 Task: Get in touch with a Redfin agent with the phone number "(717) 550-1675" for the street address "313 Moonbeam Dr, Placentia".
Action: Mouse moved to (896, 184)
Screenshot: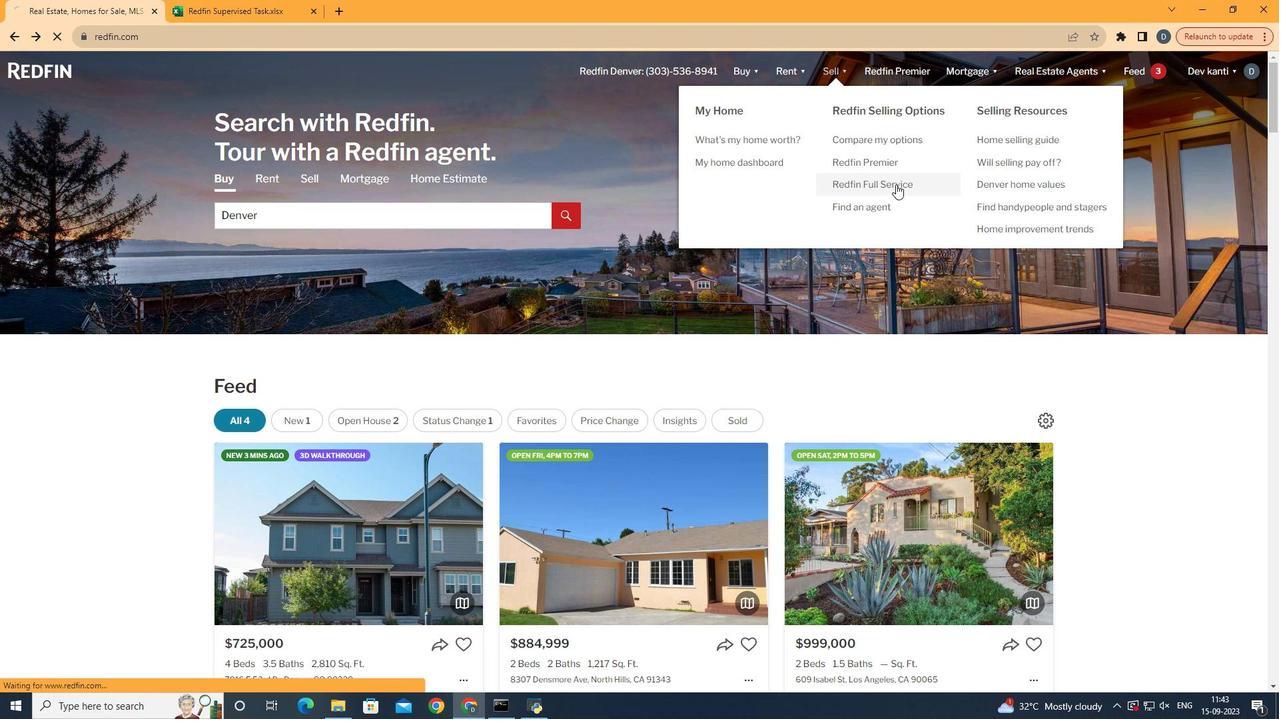
Action: Mouse pressed left at (896, 184)
Screenshot: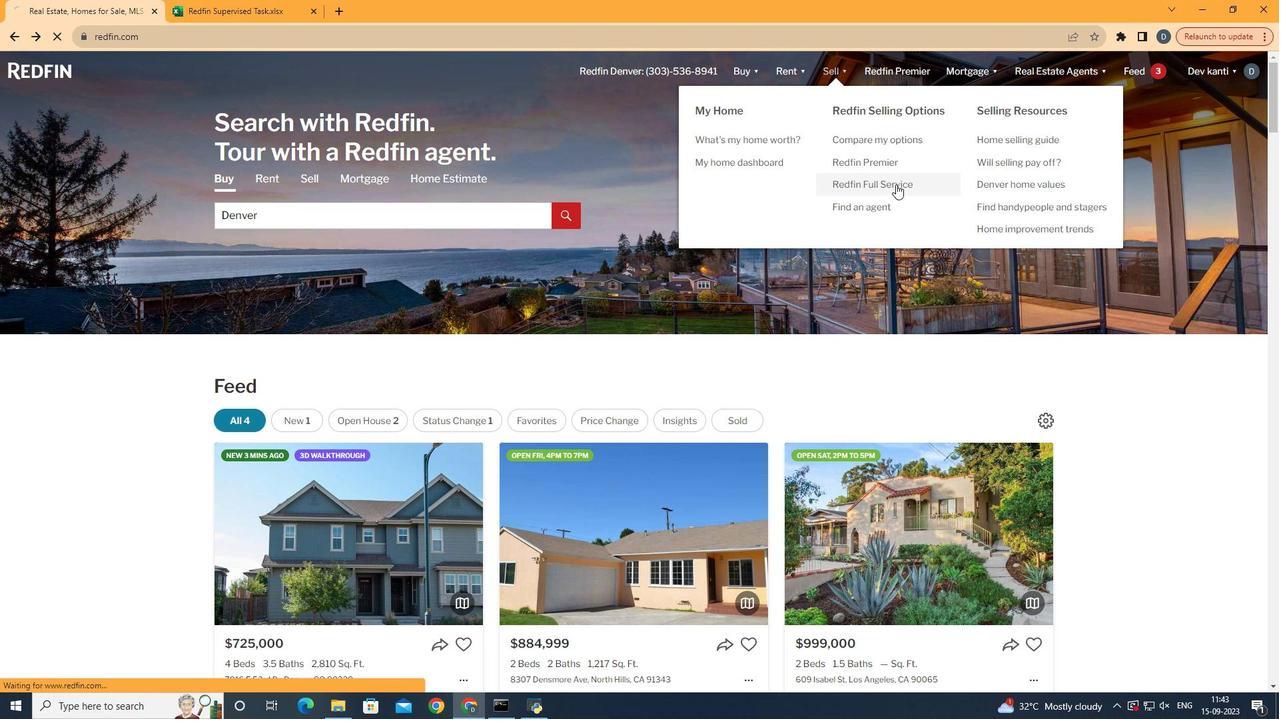 
Action: Mouse moved to (791, 476)
Screenshot: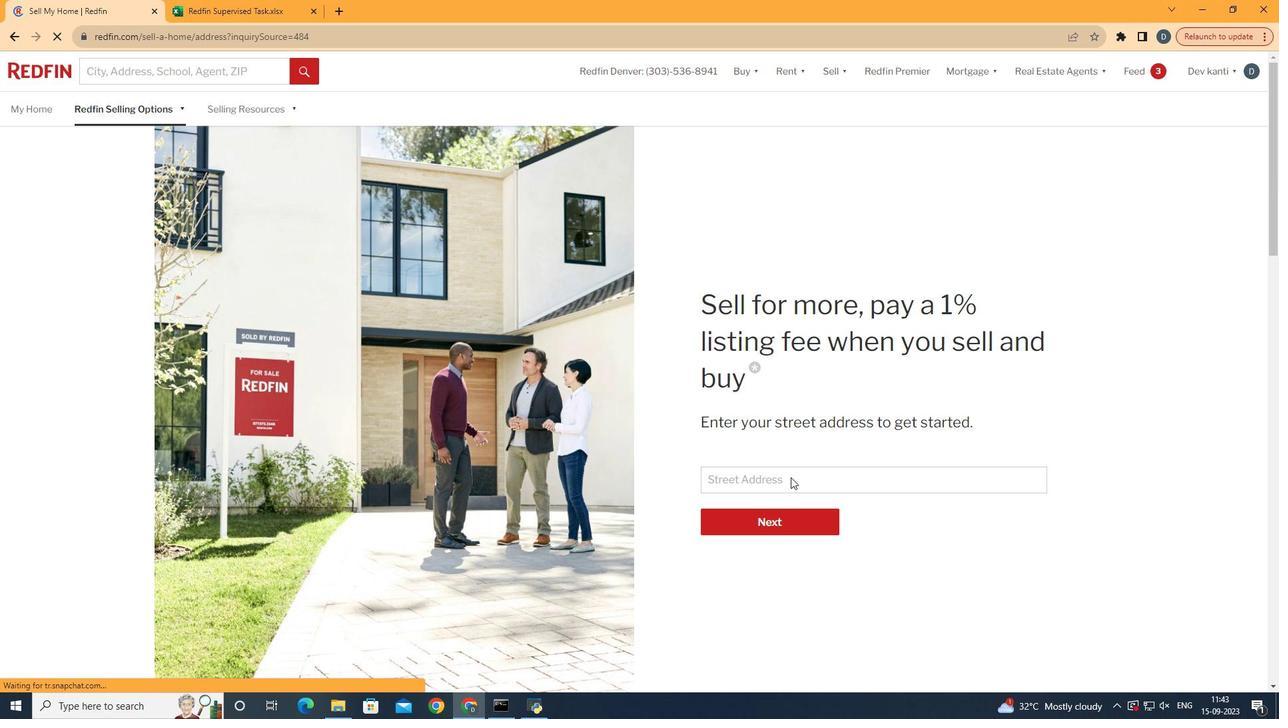 
Action: Mouse pressed left at (791, 476)
Screenshot: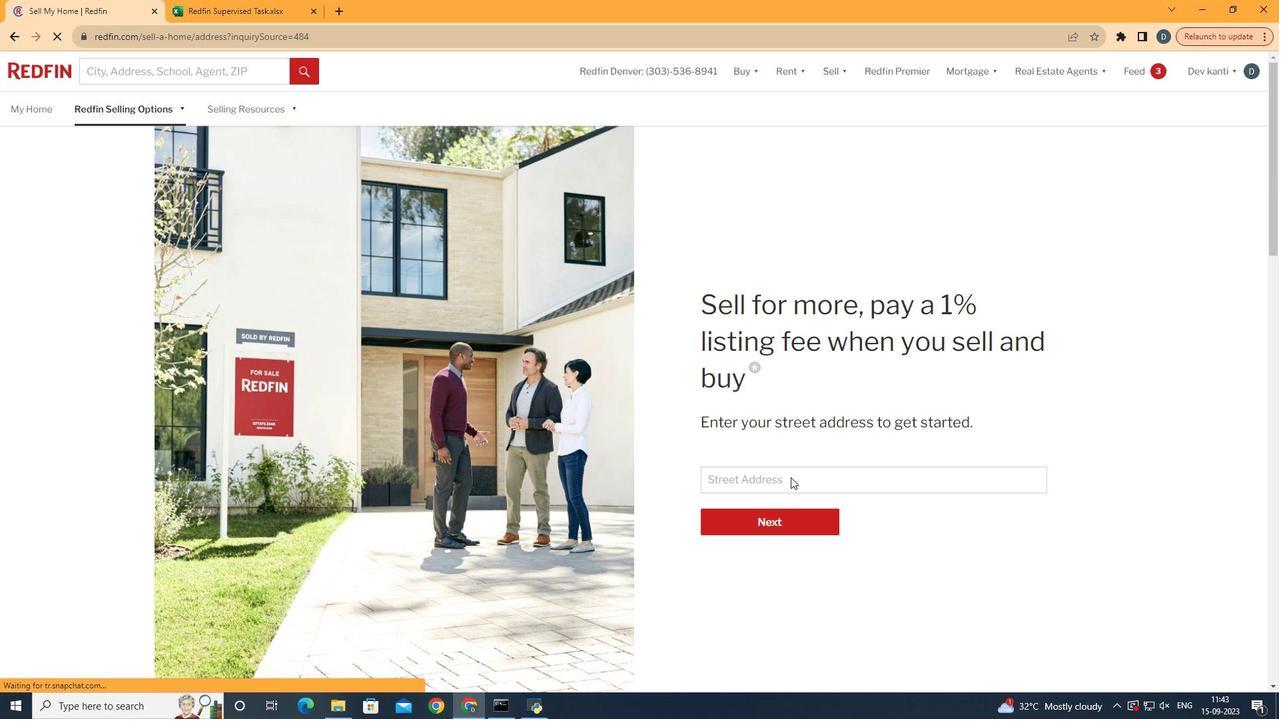 
Action: Mouse moved to (790, 478)
Screenshot: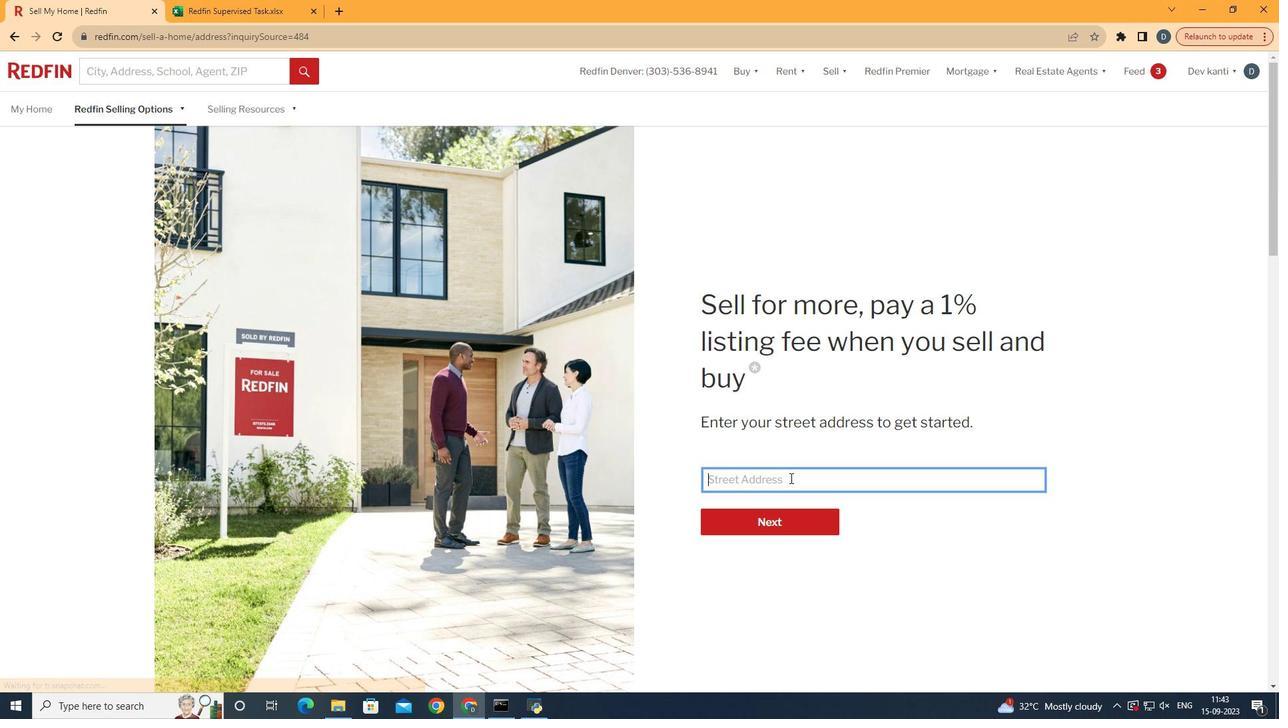 
Action: Mouse pressed left at (790, 478)
Screenshot: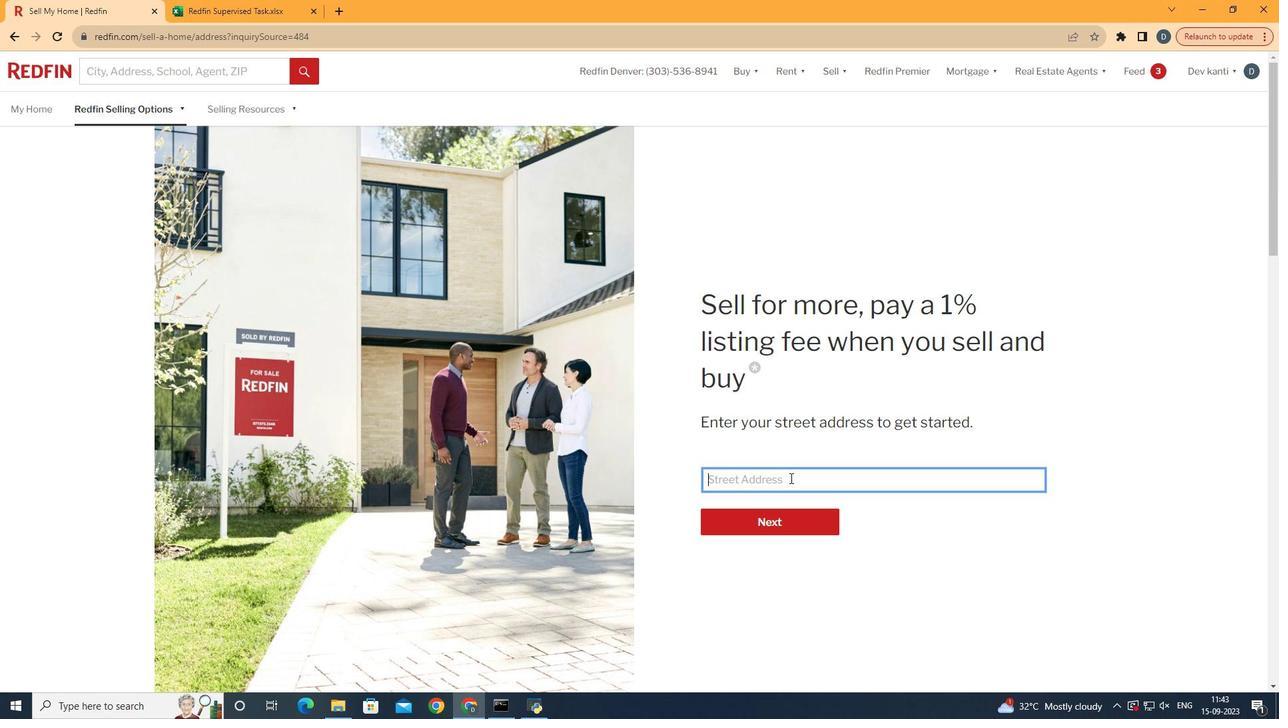 
Action: Key pressed 313<Key.space><Key.shift>Moonbea
Screenshot: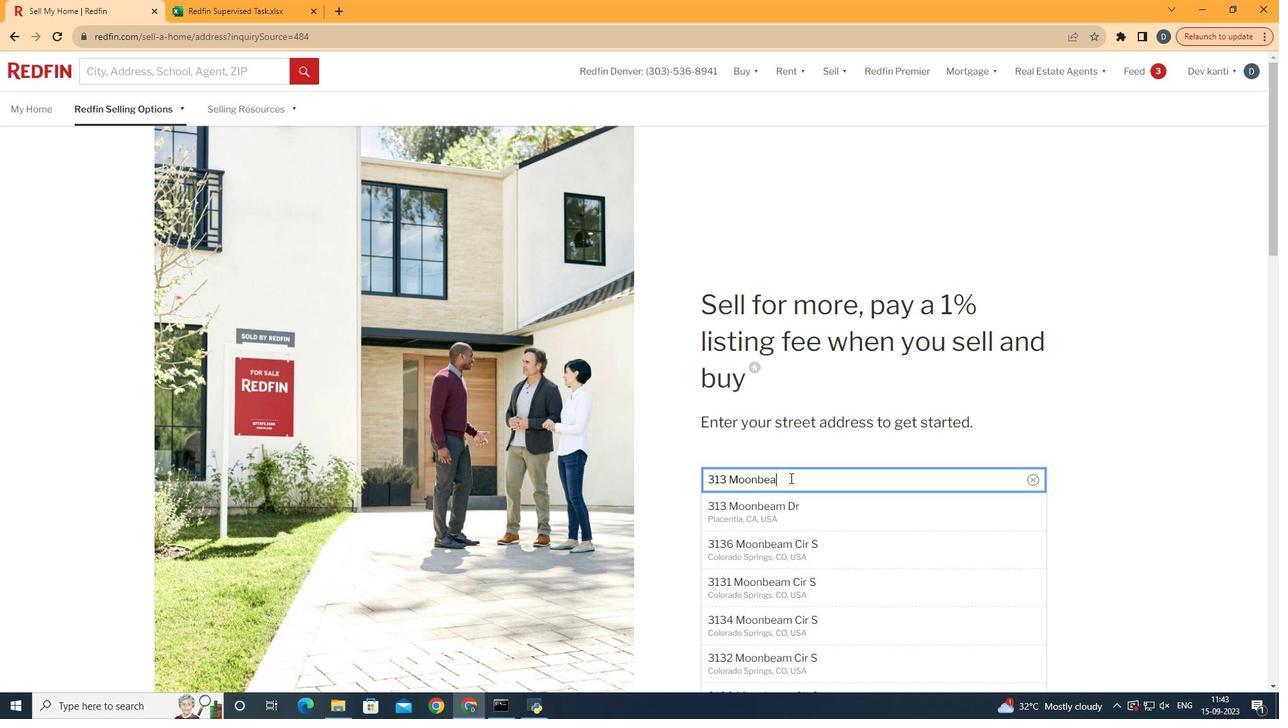 
Action: Mouse moved to (799, 517)
Screenshot: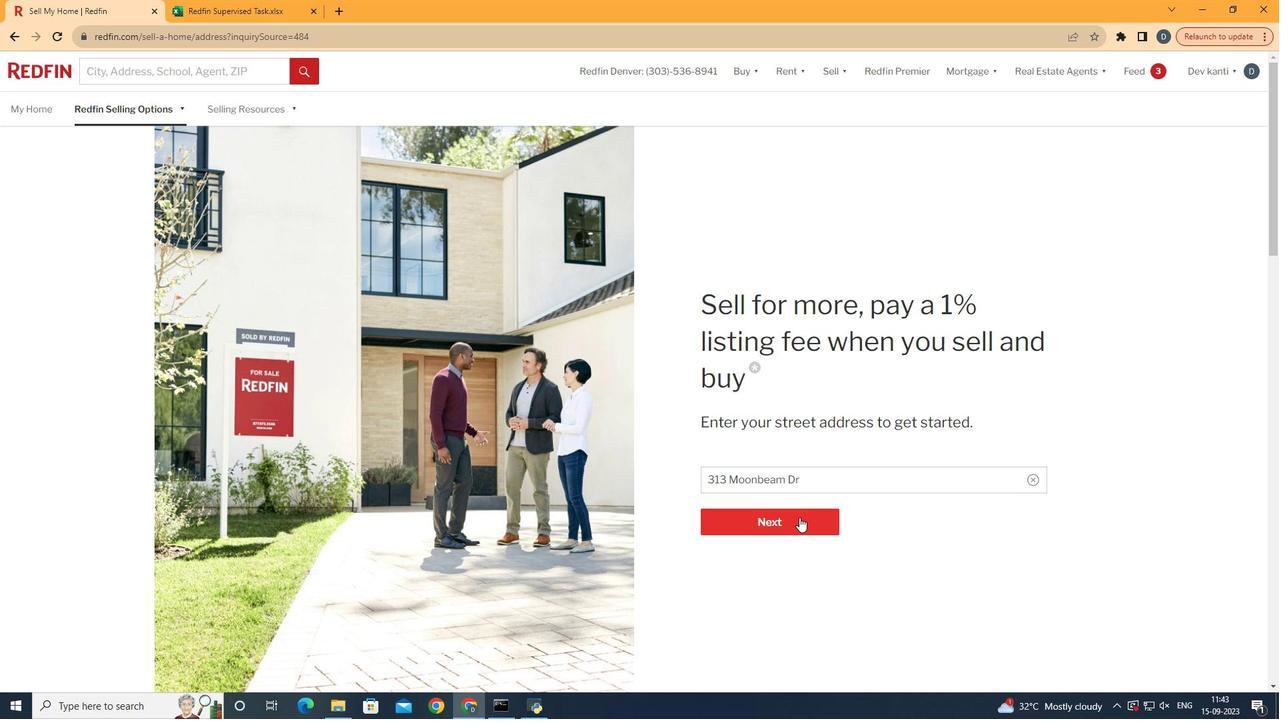 
Action: Mouse pressed left at (799, 517)
Screenshot: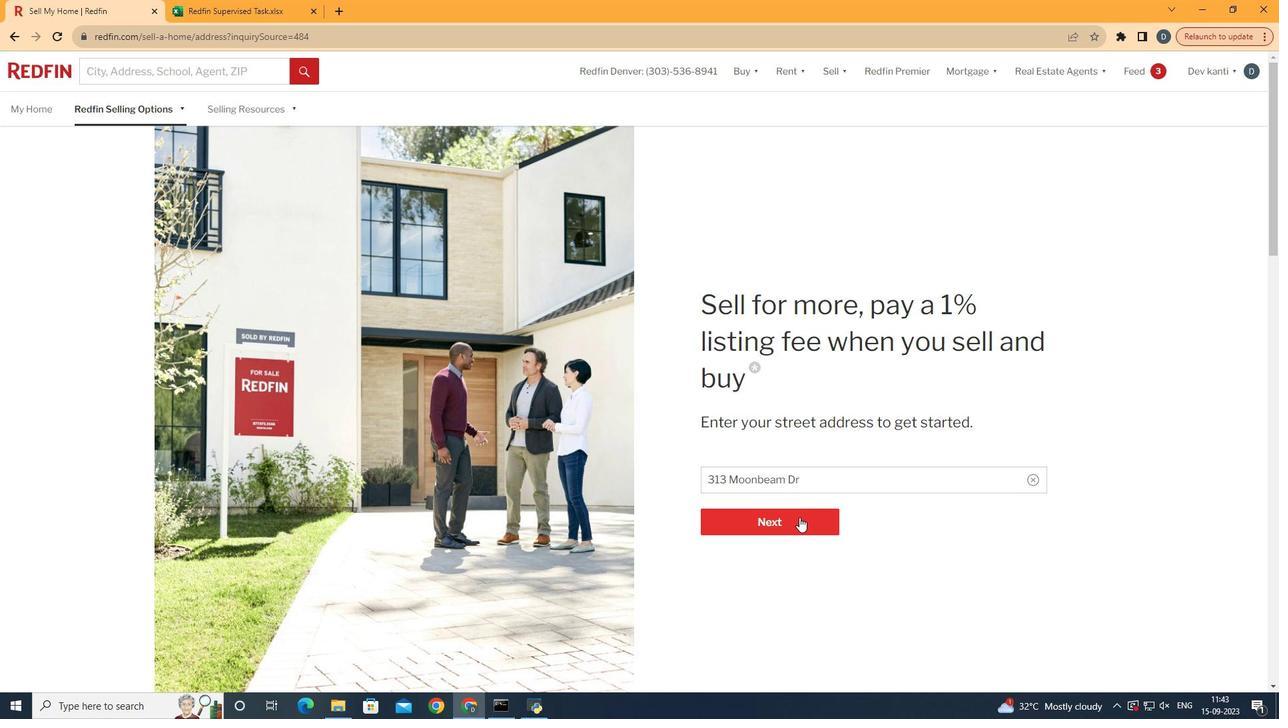 
Action: Mouse moved to (801, 515)
Screenshot: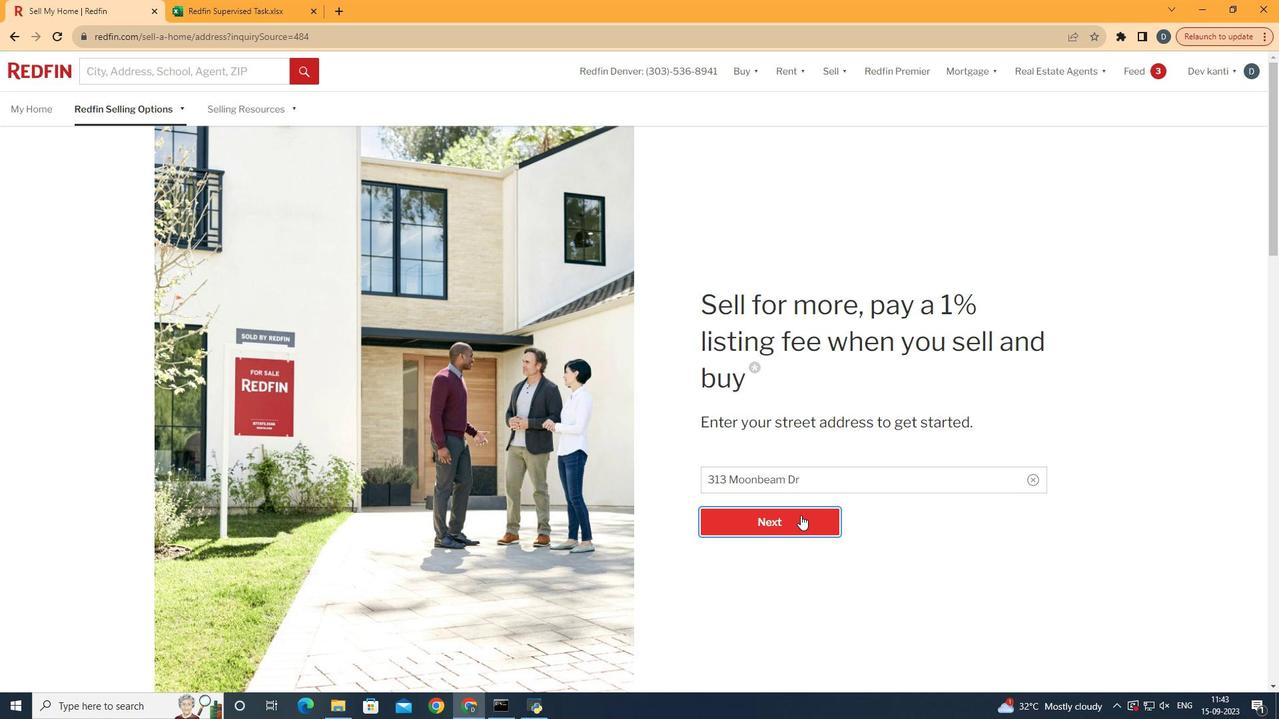 
Action: Mouse pressed left at (801, 515)
Screenshot: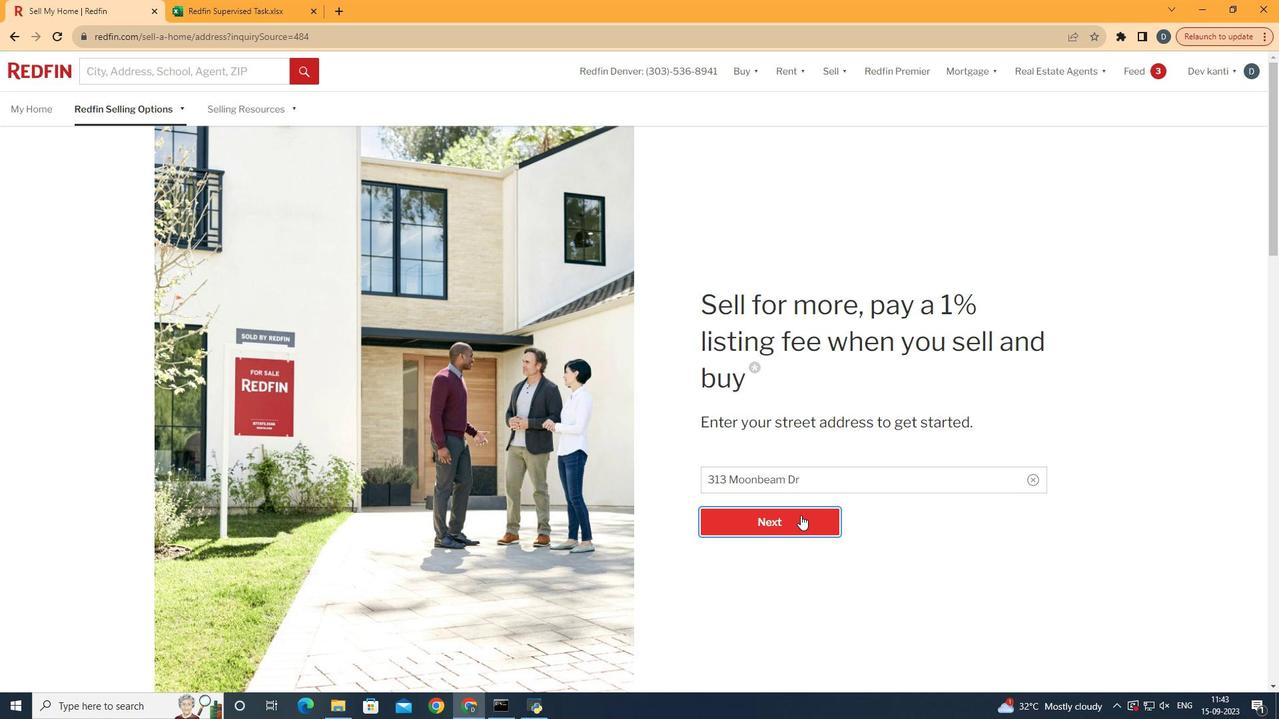
Action: Mouse moved to (393, 573)
Screenshot: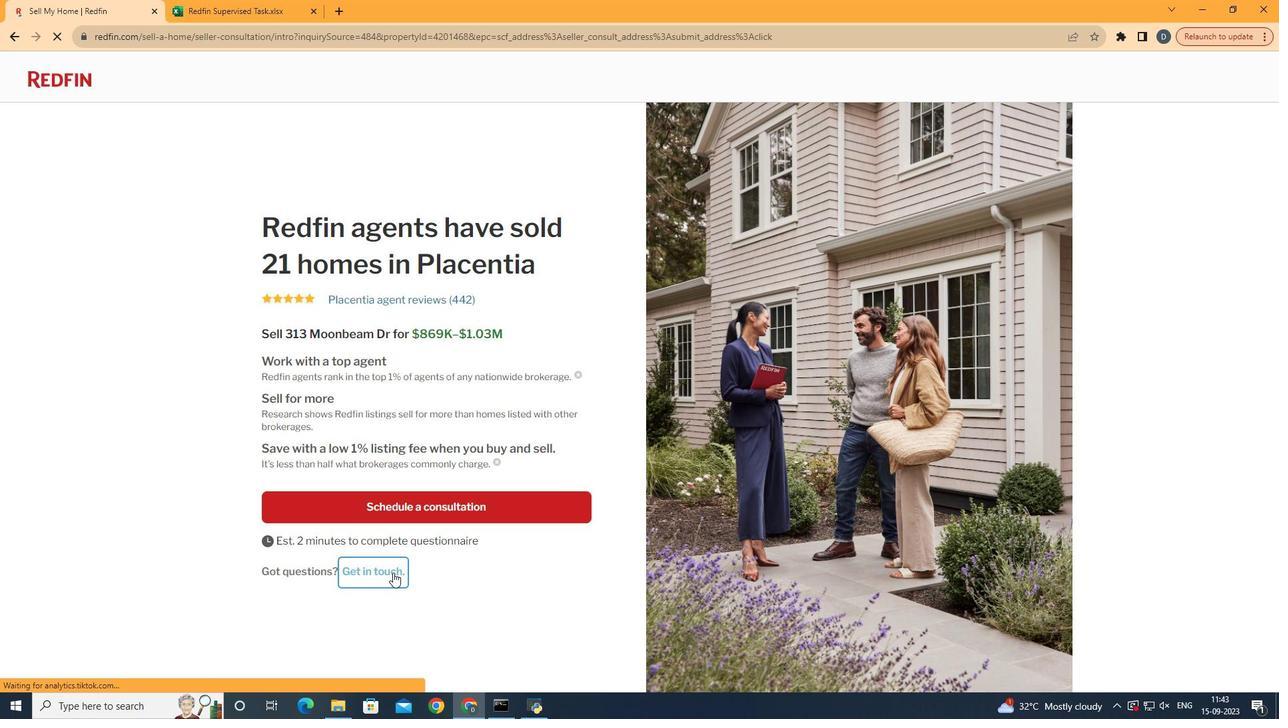 
Action: Mouse pressed left at (393, 573)
Screenshot: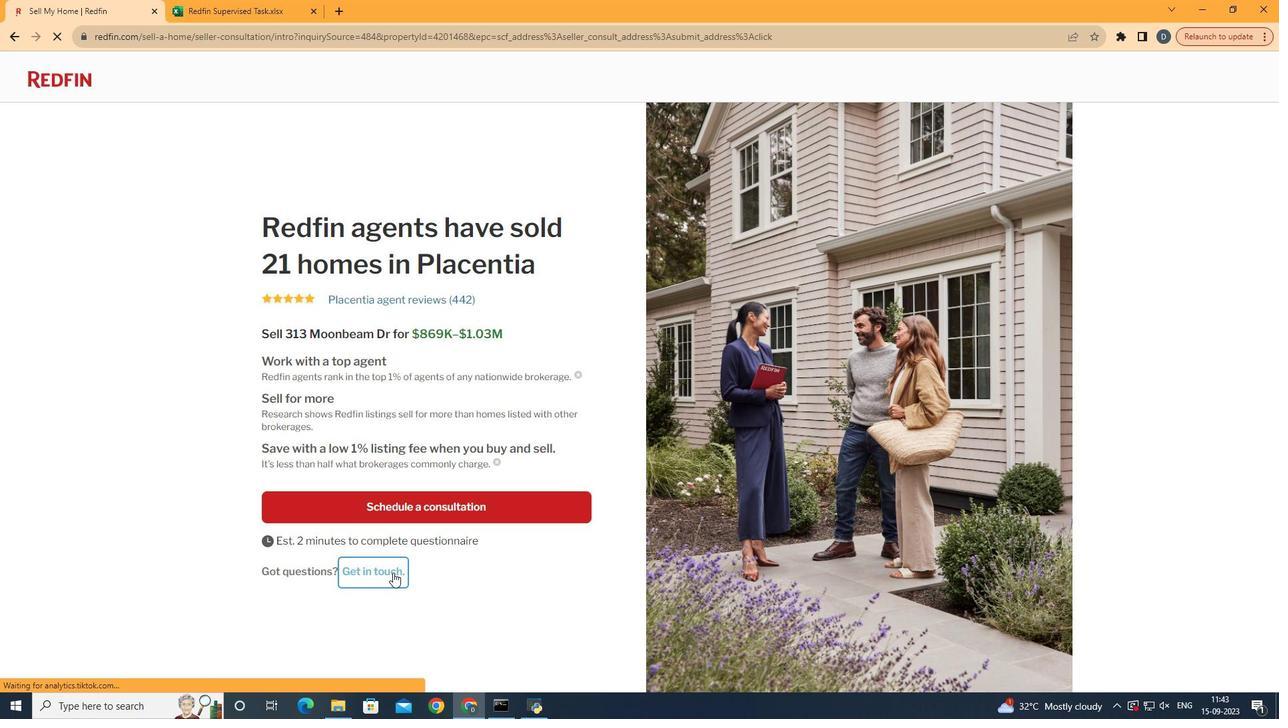 
Action: Mouse moved to (387, 570)
Screenshot: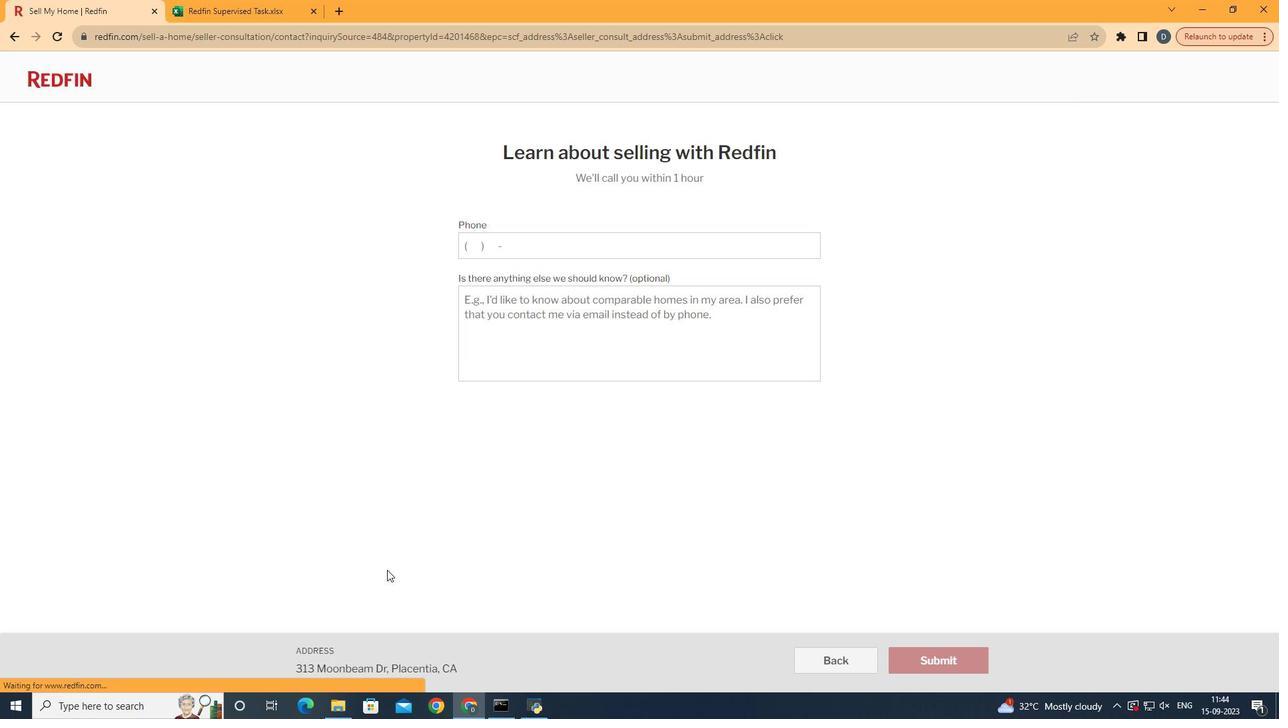 
Action: Mouse pressed left at (387, 570)
Screenshot: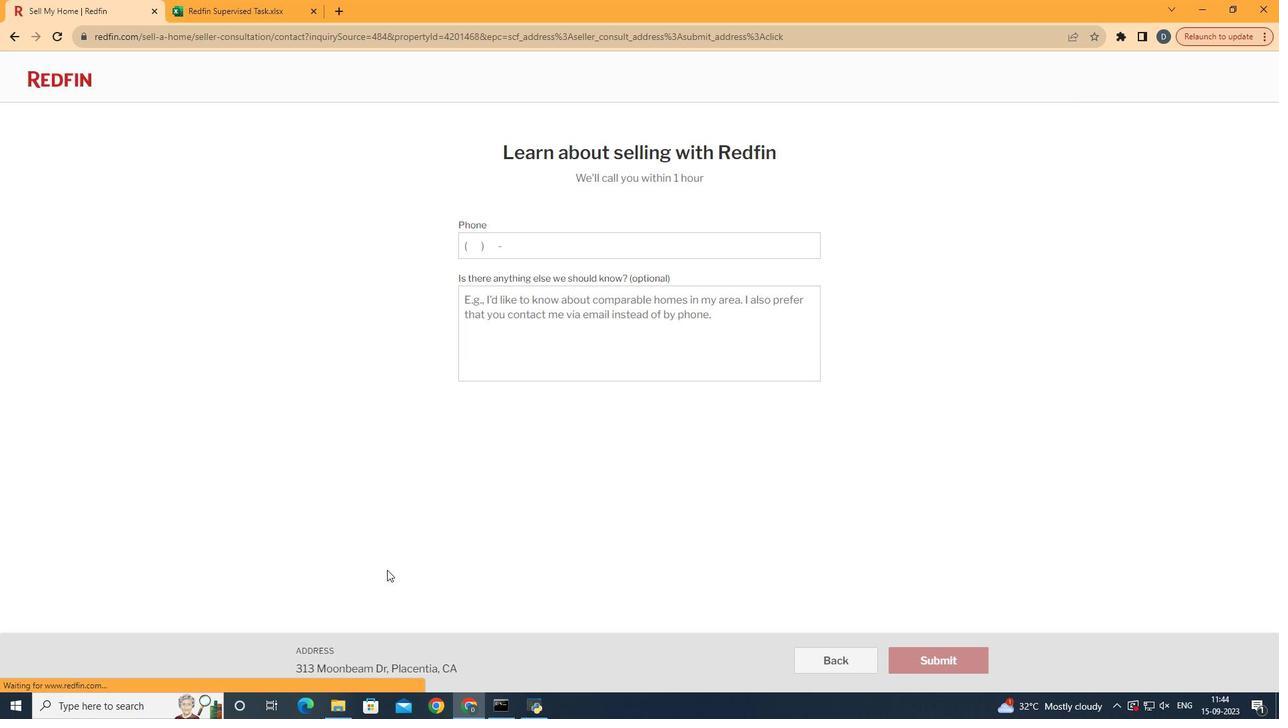 
Action: Mouse moved to (603, 247)
Screenshot: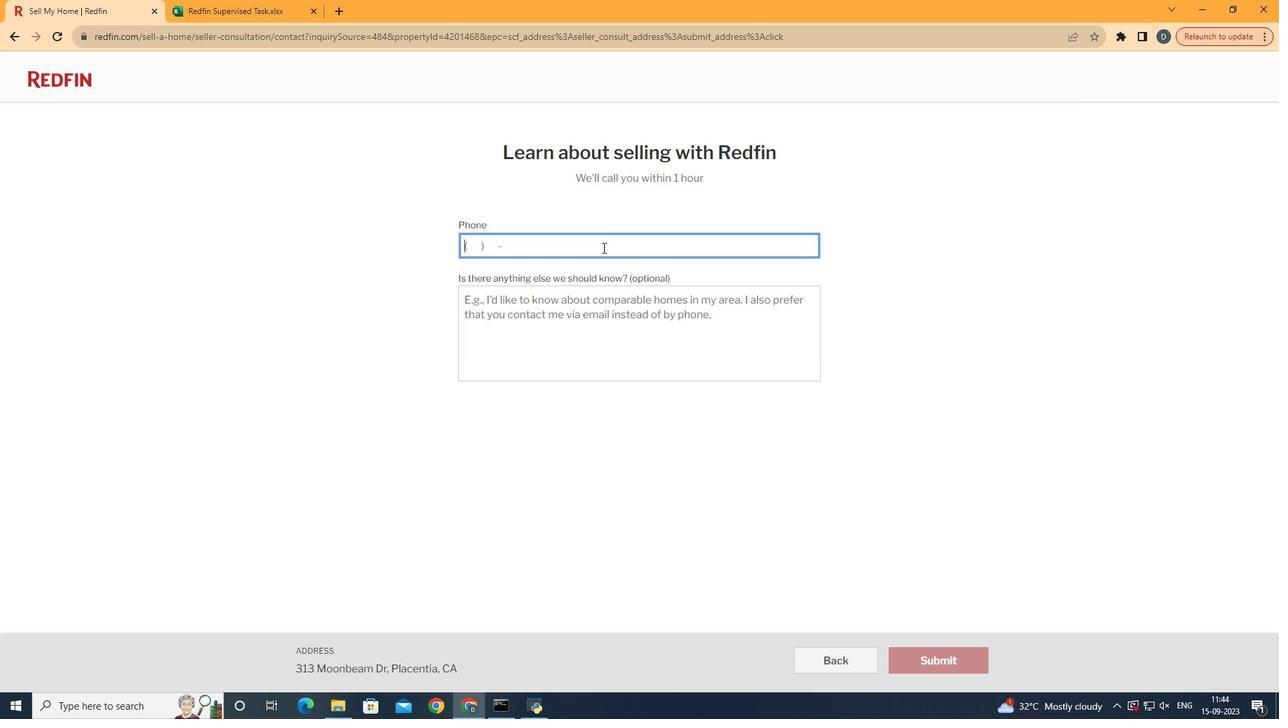 
Action: Mouse pressed left at (603, 247)
Screenshot: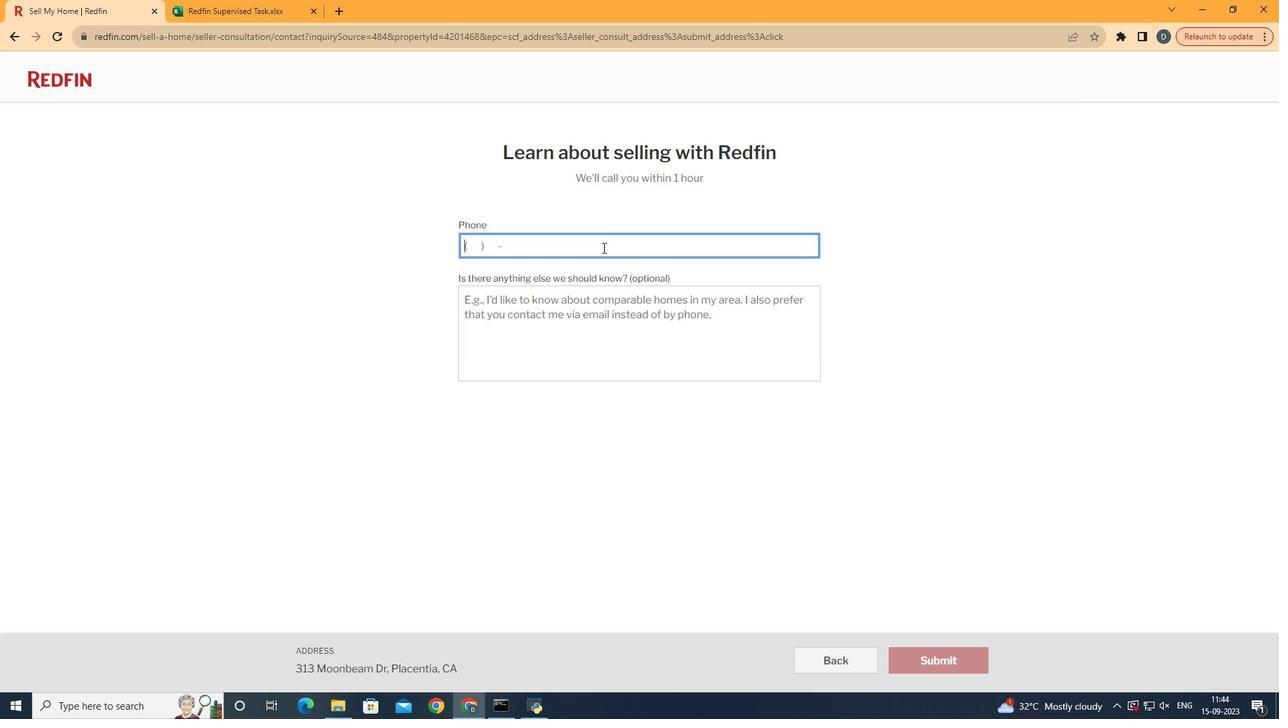 
Action: Mouse moved to (603, 247)
Screenshot: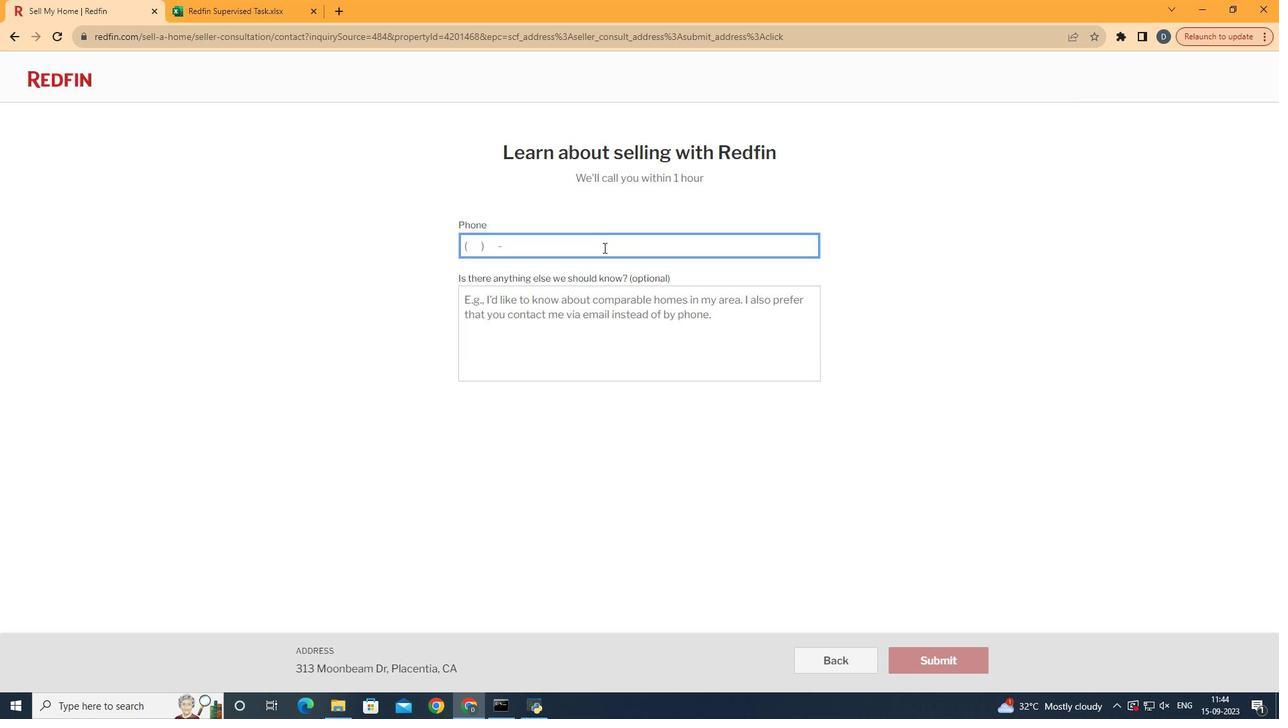 
Action: Key pressed <Key.shift>(717<Key.shift><Key.shift><Key.shift><Key.shift><Key.shift><Key.shift><Key.shift><Key.shift><Key.shift><Key.shift><Key.shift><Key.shift>)<Key.space>550-1675
Screenshot: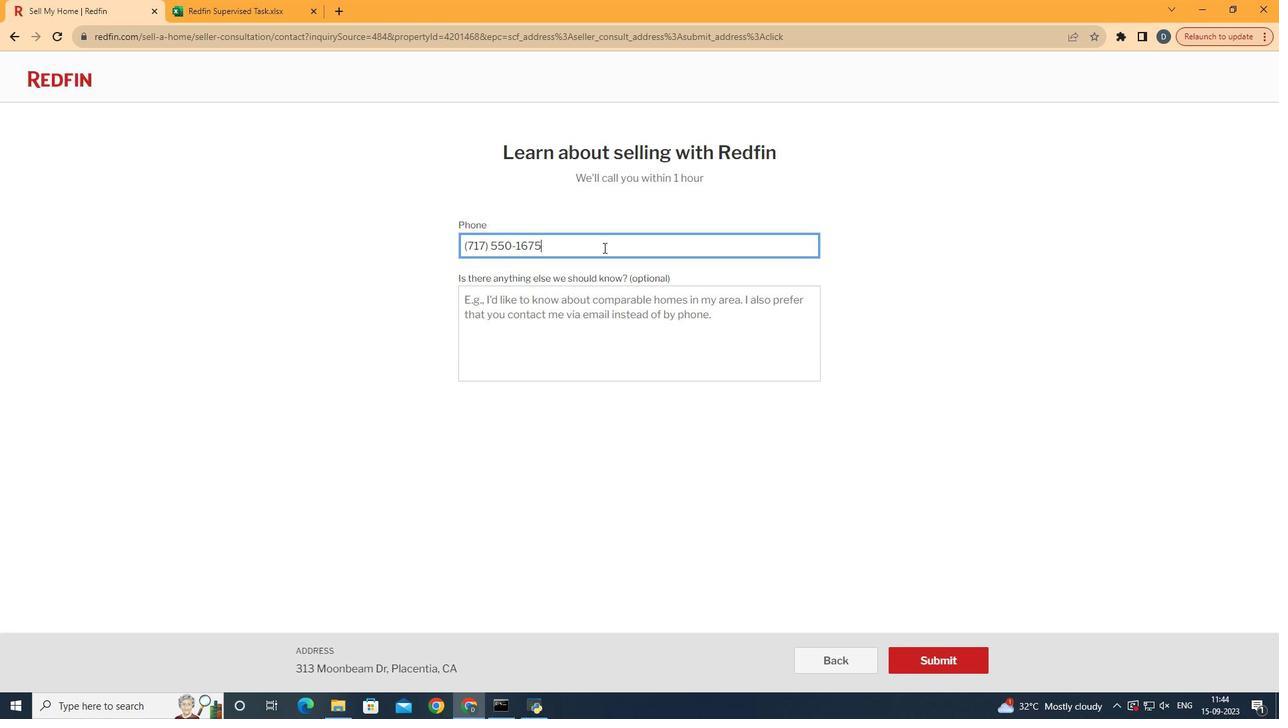 
Action: Mouse moved to (935, 655)
Screenshot: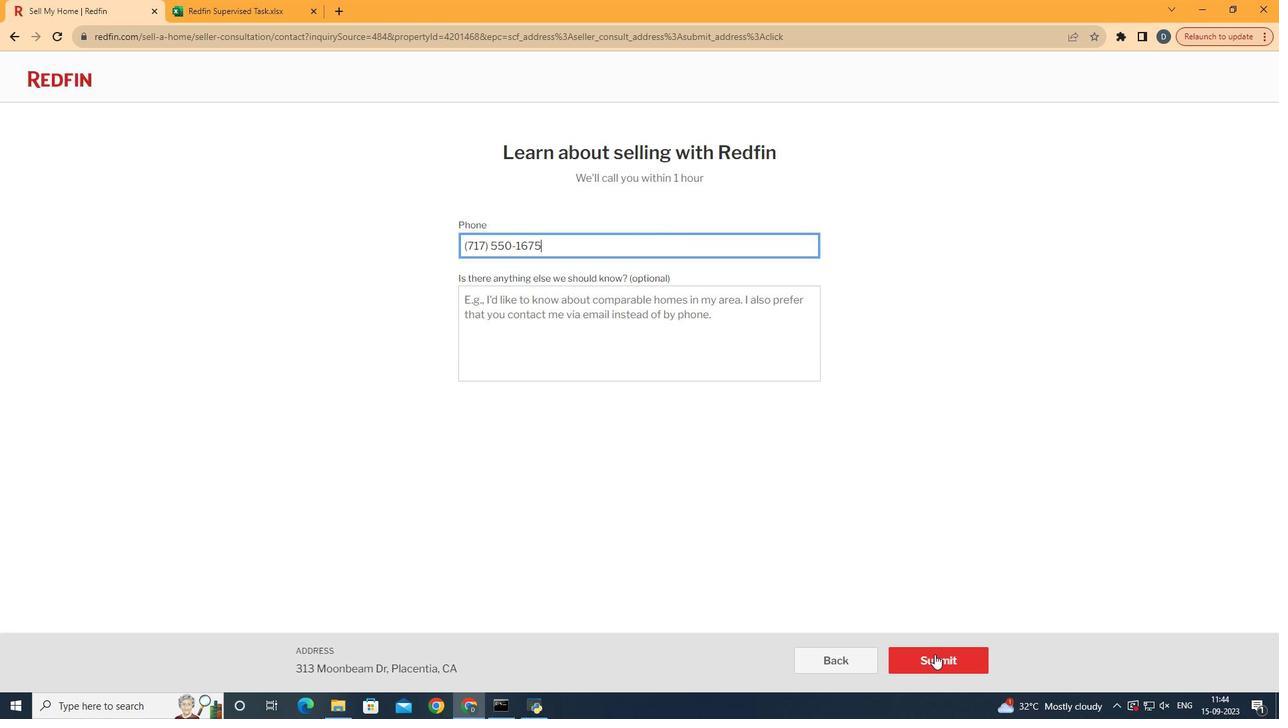 
Action: Mouse pressed left at (935, 655)
Screenshot: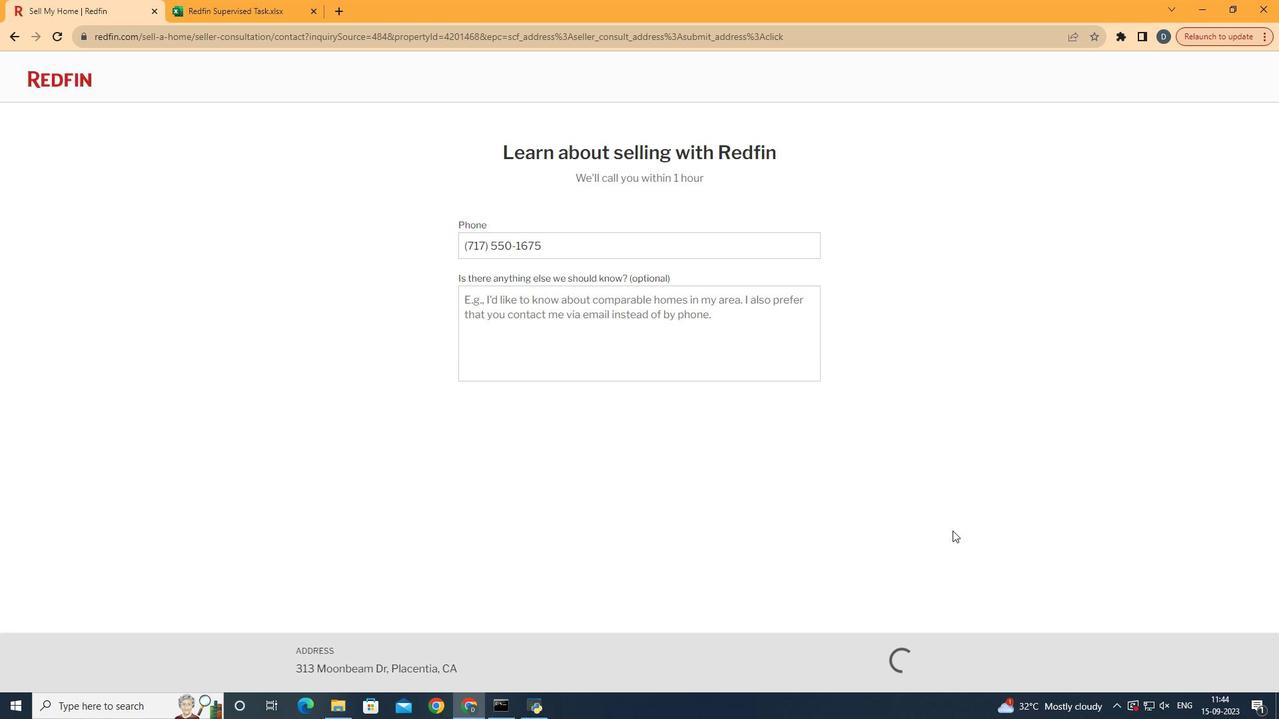 
Action: Mouse moved to (697, 399)
Screenshot: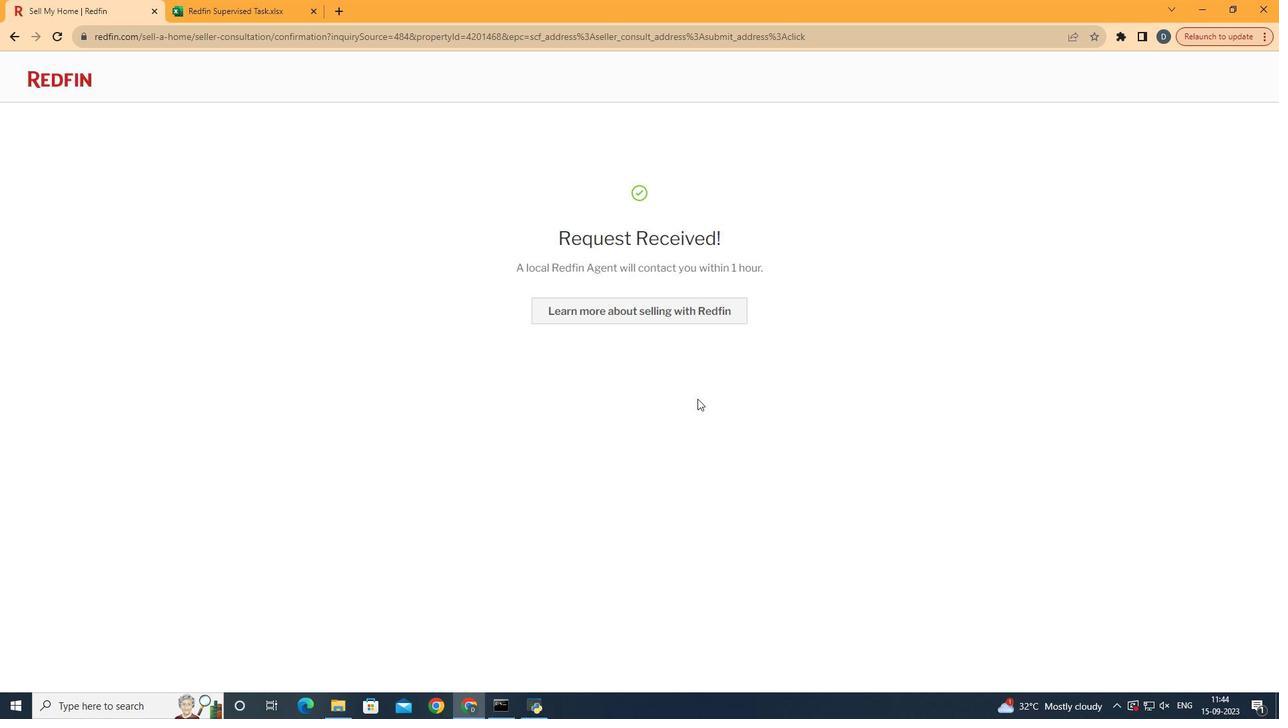 
